 Task: Add Mrm Vanilla Egg White Protein to the cart.
Action: Mouse moved to (266, 127)
Screenshot: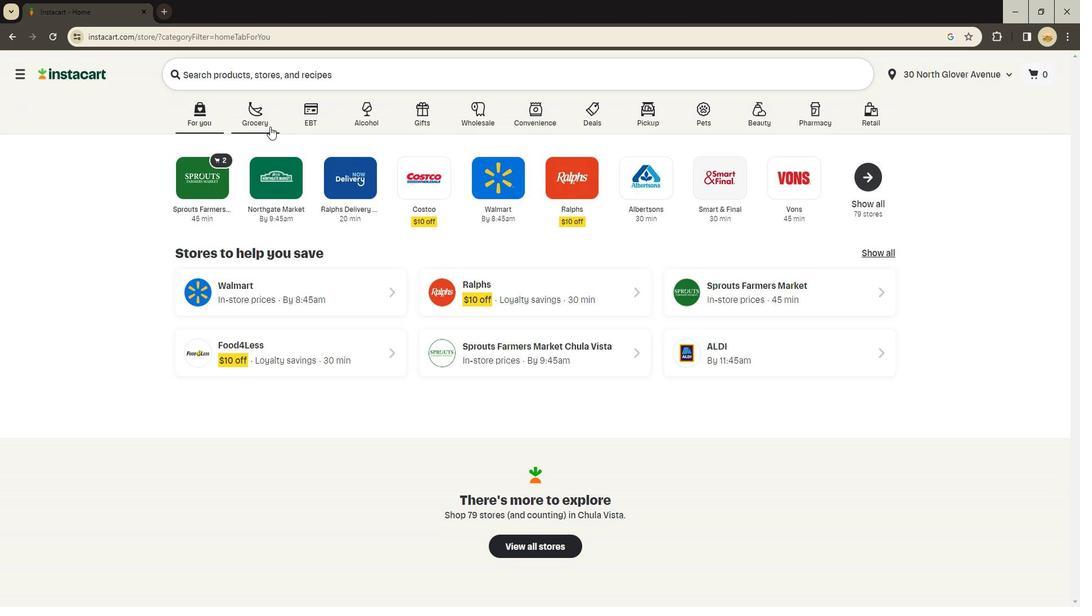 
Action: Mouse pressed left at (266, 127)
Screenshot: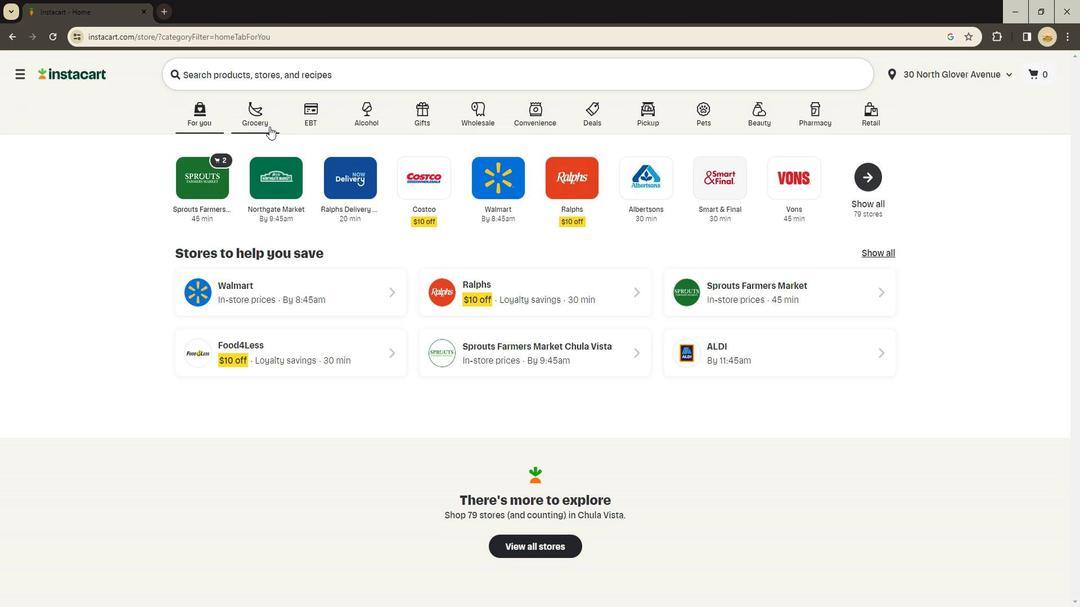 
Action: Mouse moved to (249, 324)
Screenshot: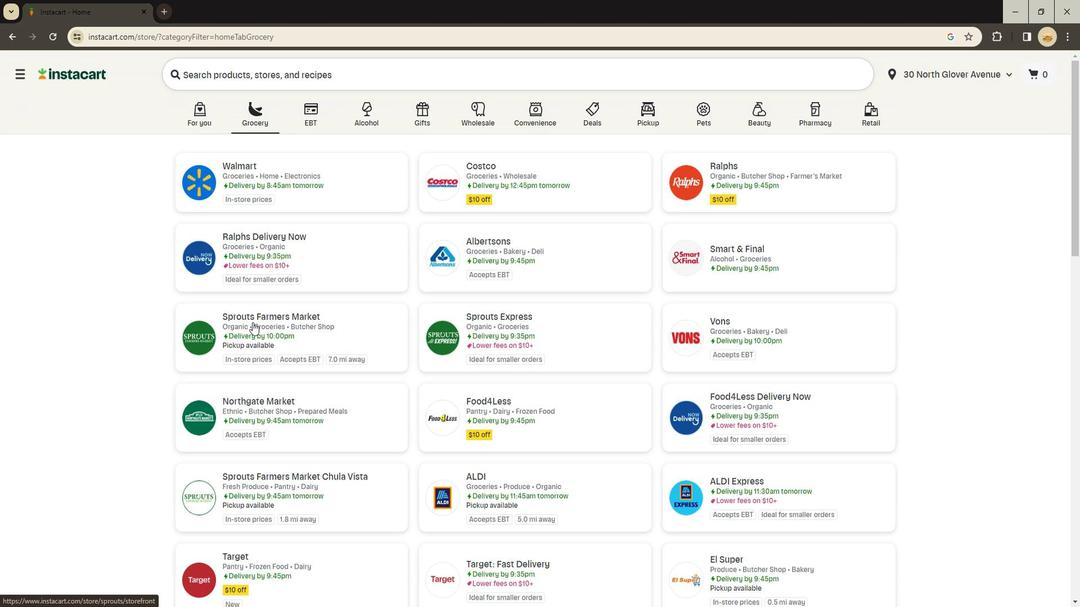 
Action: Mouse pressed left at (249, 324)
Screenshot: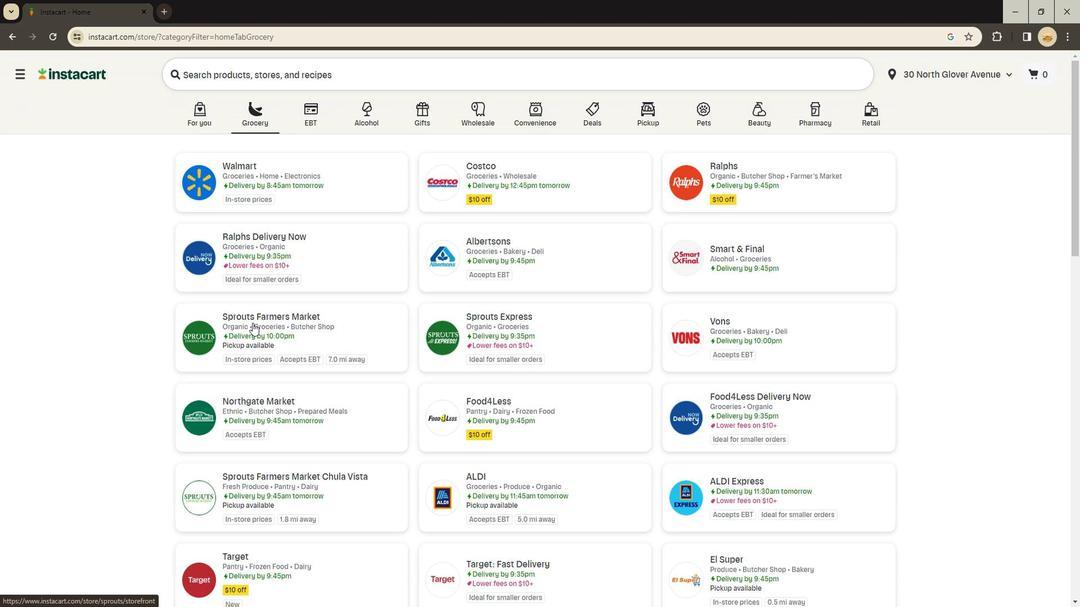 
Action: Mouse moved to (64, 364)
Screenshot: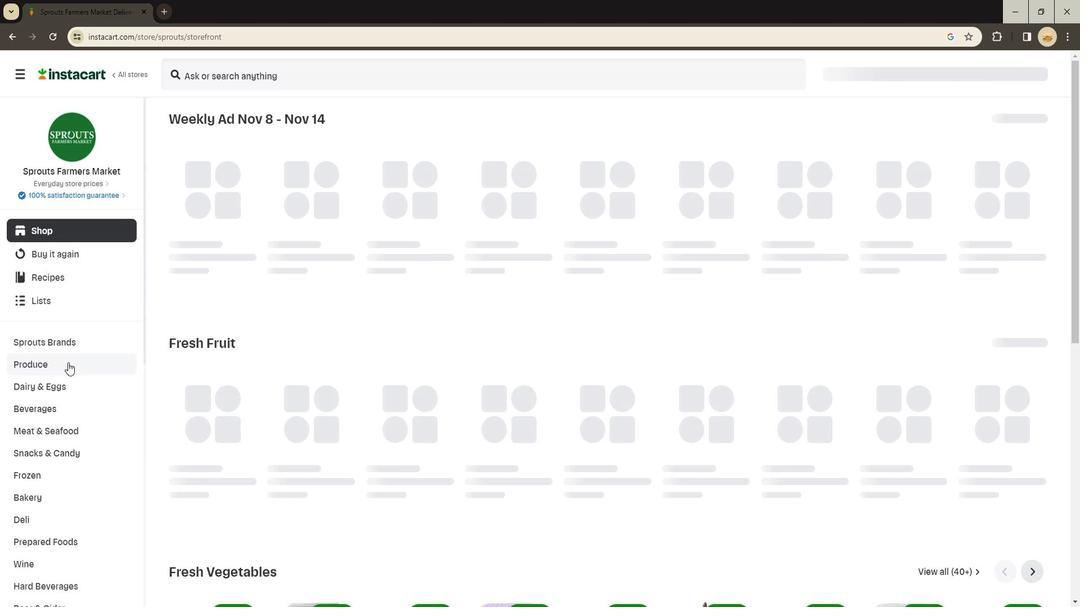 
Action: Mouse scrolled (64, 364) with delta (0, 0)
Screenshot: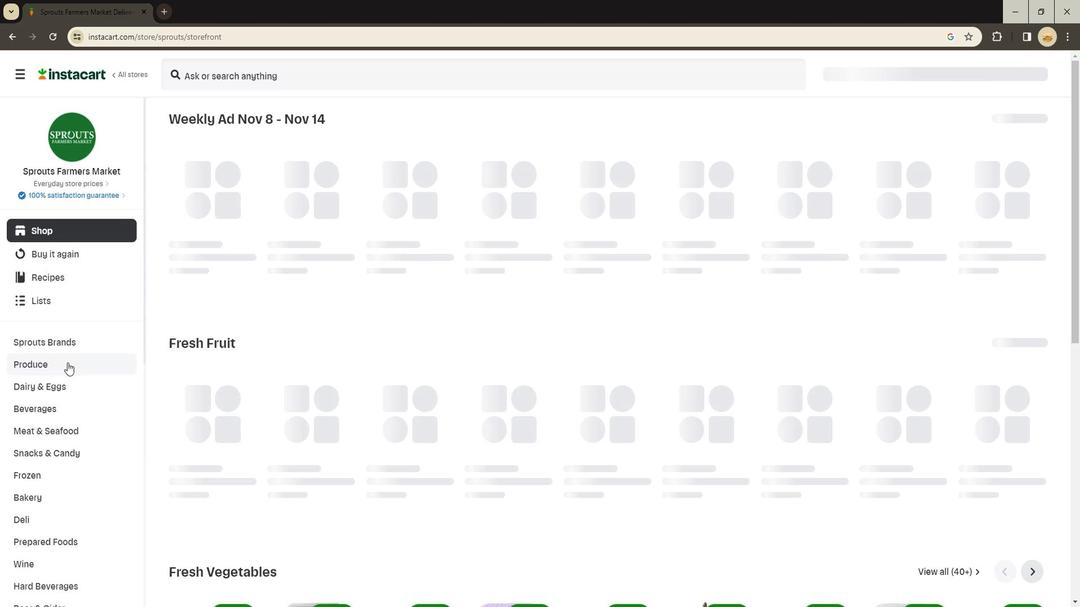 
Action: Mouse moved to (63, 365)
Screenshot: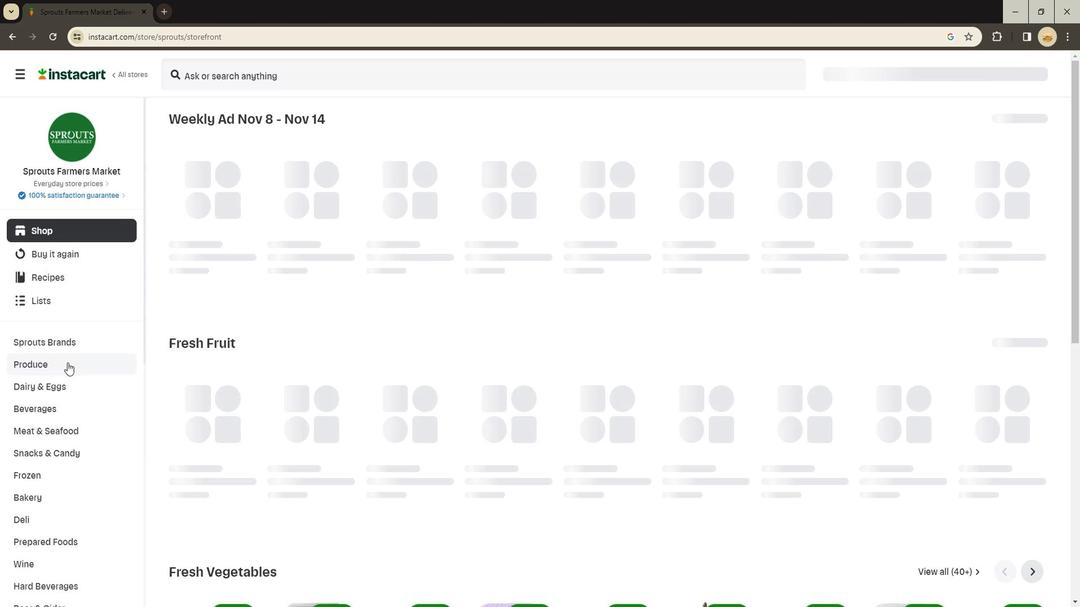 
Action: Mouse scrolled (63, 364) with delta (0, 0)
Screenshot: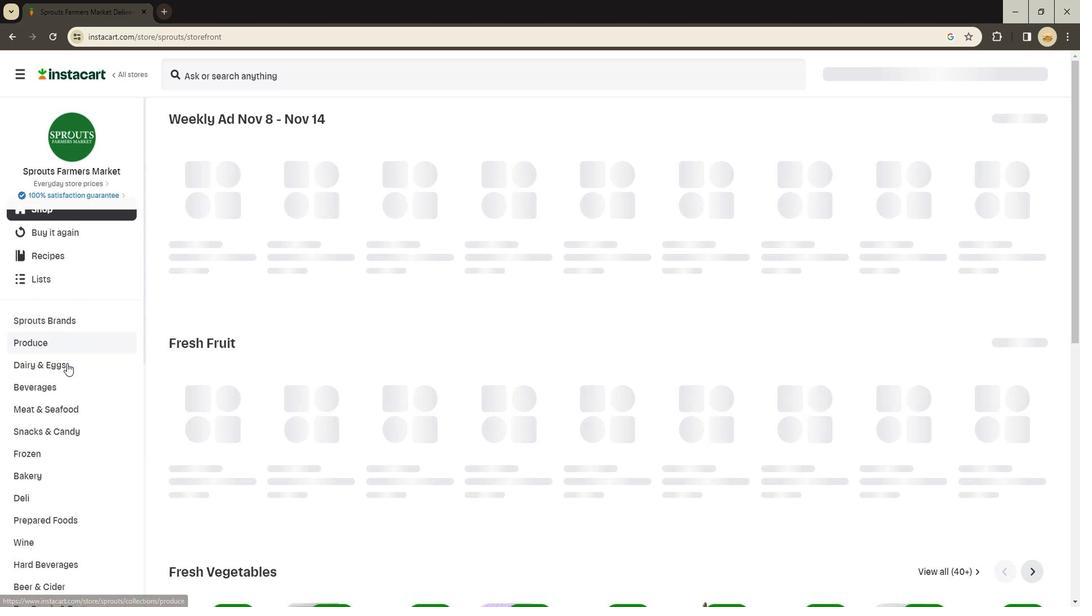 
Action: Mouse scrolled (63, 364) with delta (0, 0)
Screenshot: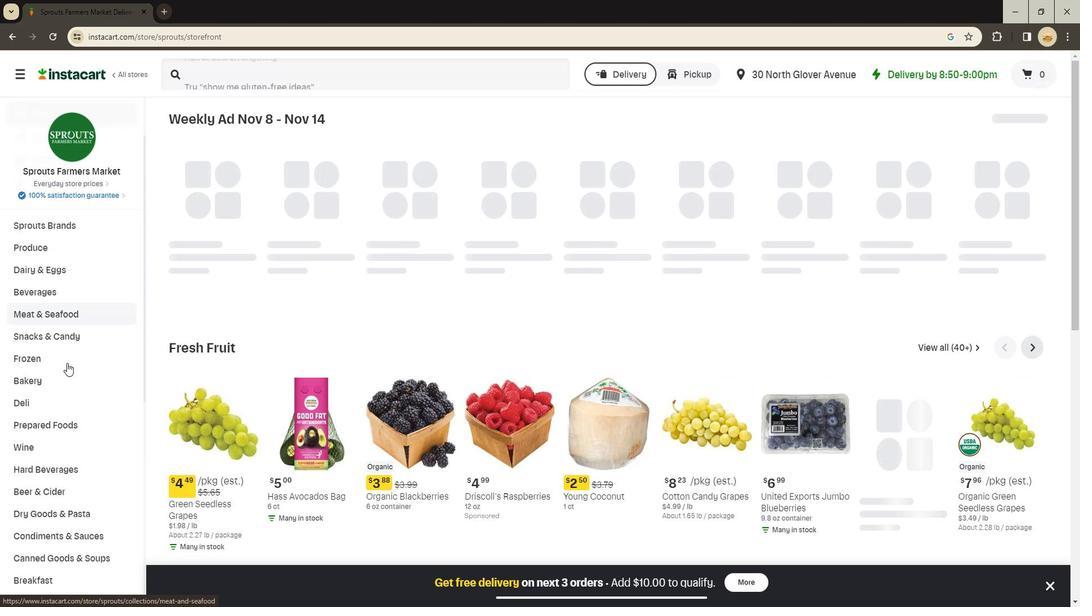 
Action: Mouse scrolled (63, 364) with delta (0, 0)
Screenshot: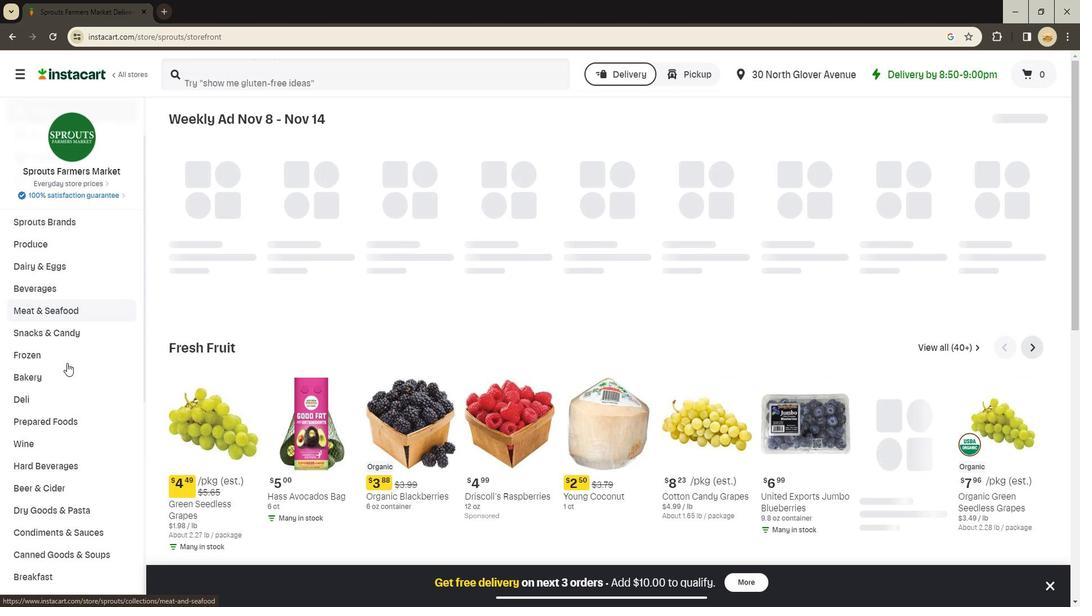 
Action: Mouse scrolled (63, 364) with delta (0, 0)
Screenshot: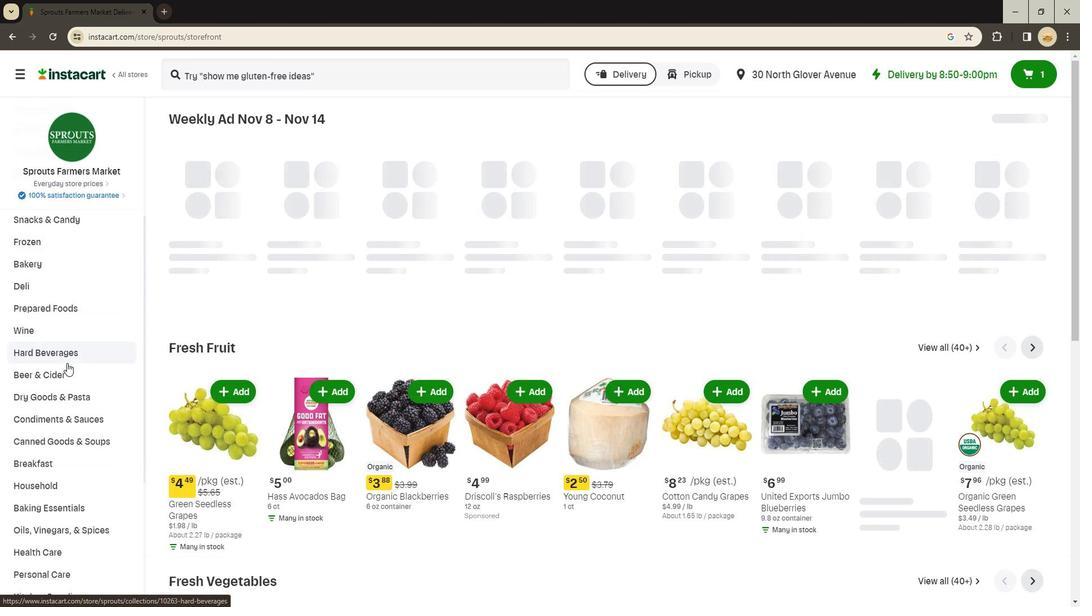 
Action: Mouse scrolled (63, 364) with delta (0, 0)
Screenshot: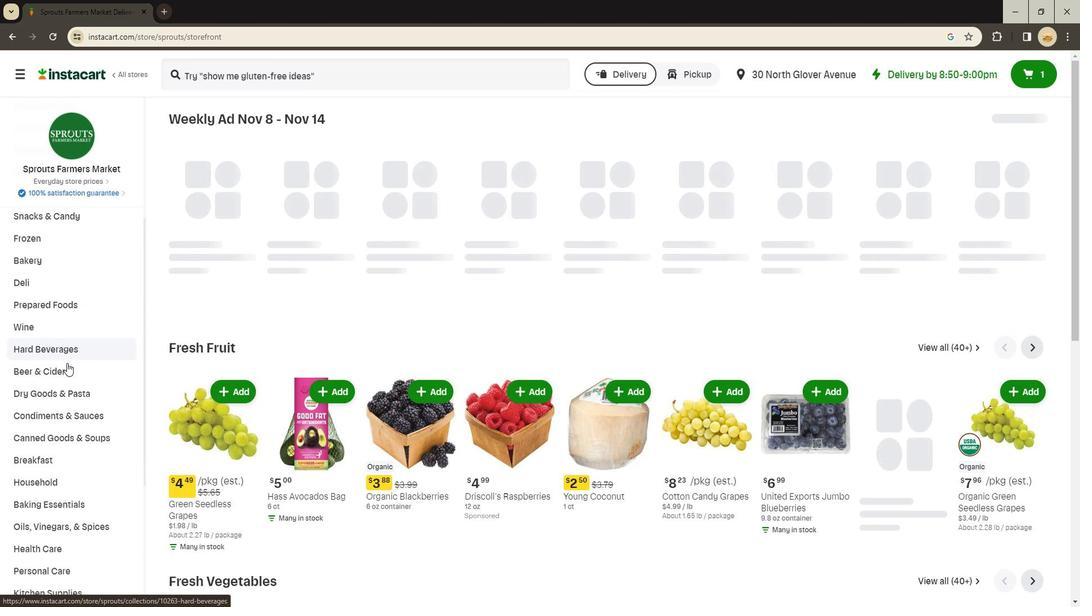 
Action: Mouse scrolled (63, 364) with delta (0, 0)
Screenshot: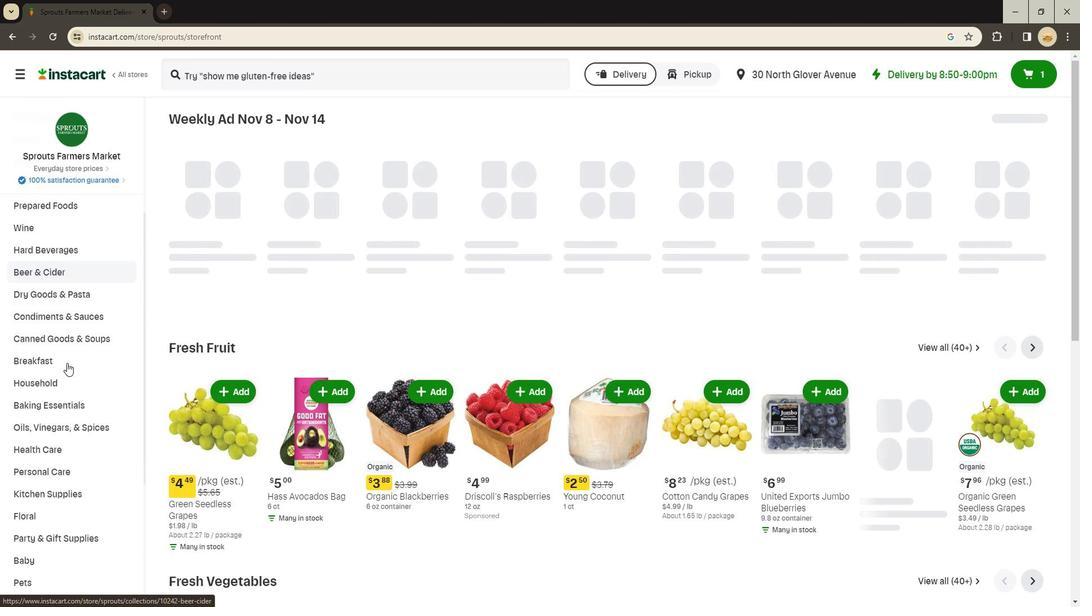 
Action: Mouse moved to (48, 434)
Screenshot: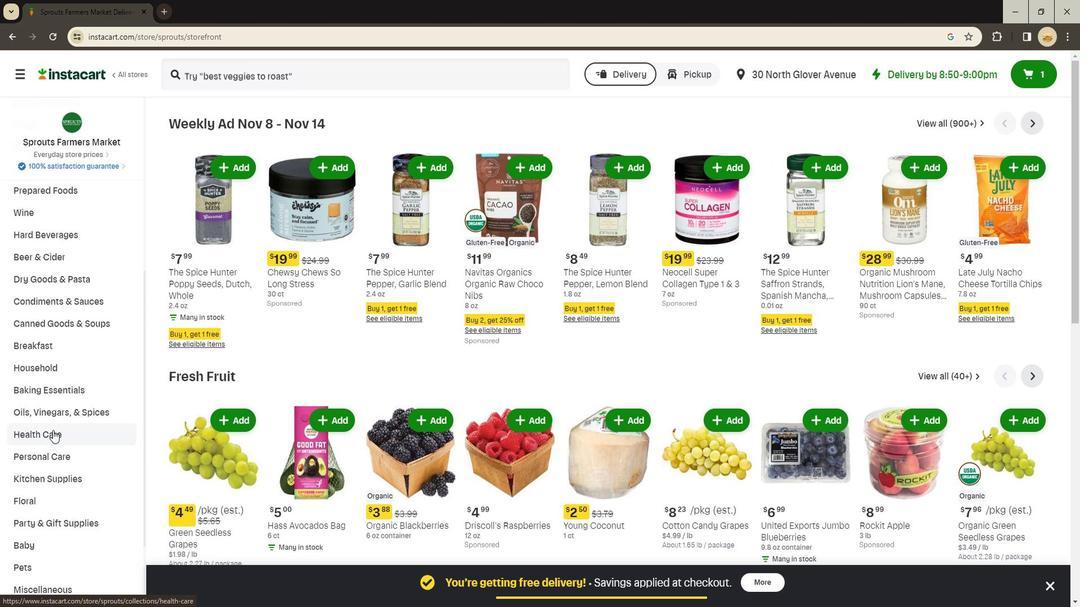 
Action: Mouse pressed left at (48, 434)
Screenshot: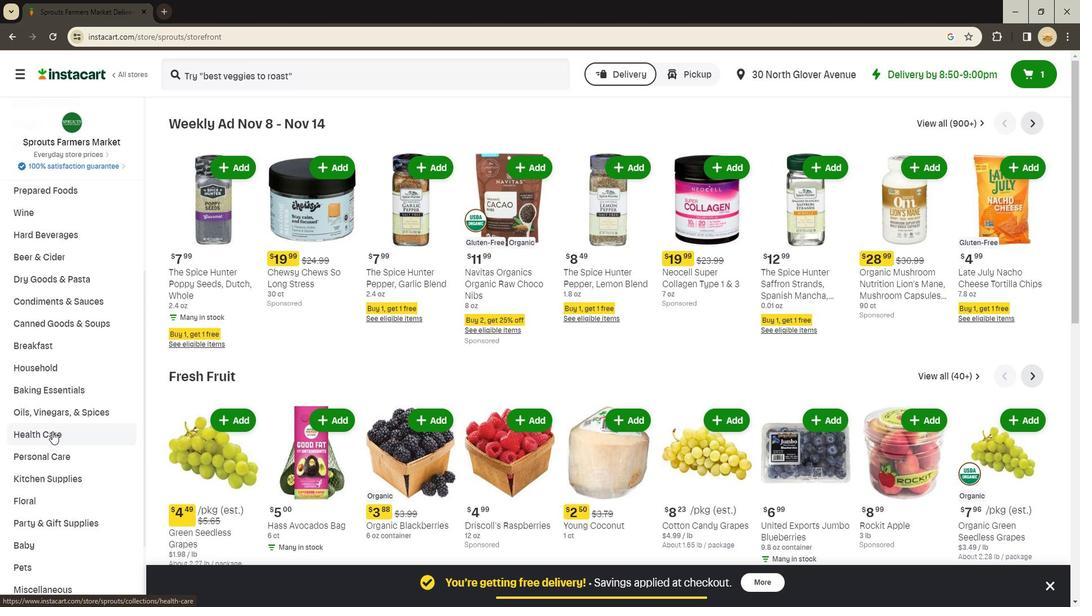 
Action: Mouse moved to (856, 153)
Screenshot: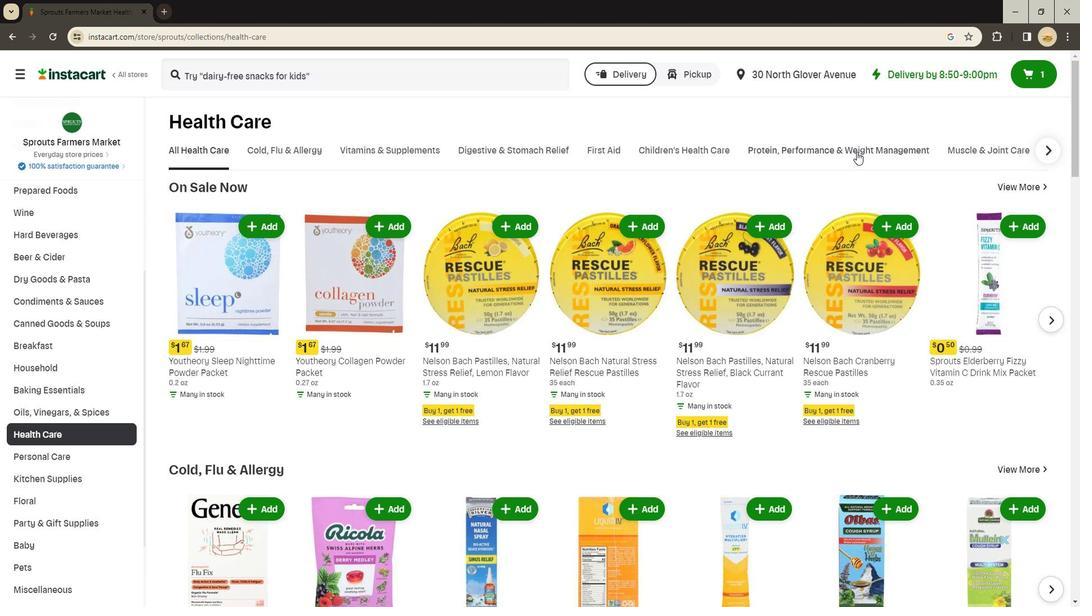 
Action: Mouse pressed left at (856, 153)
Screenshot: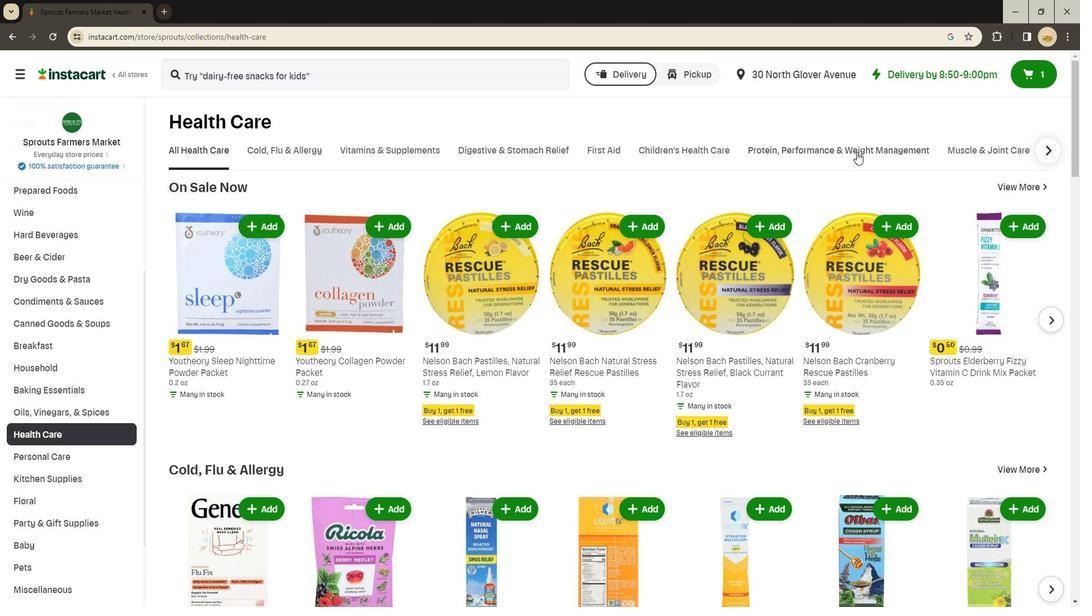 
Action: Mouse moved to (287, 194)
Screenshot: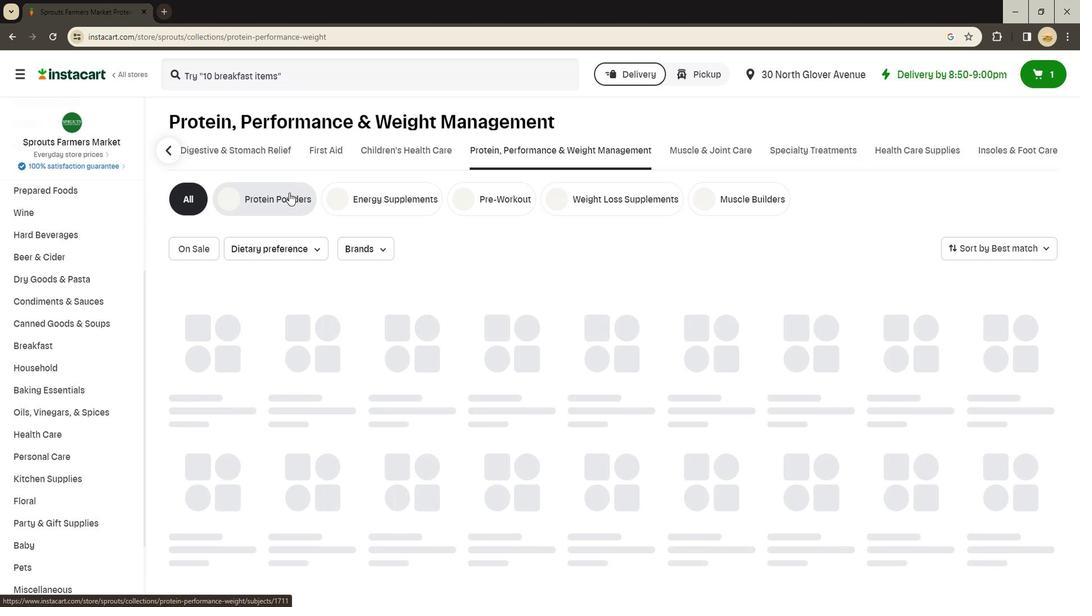 
Action: Mouse pressed left at (287, 194)
Screenshot: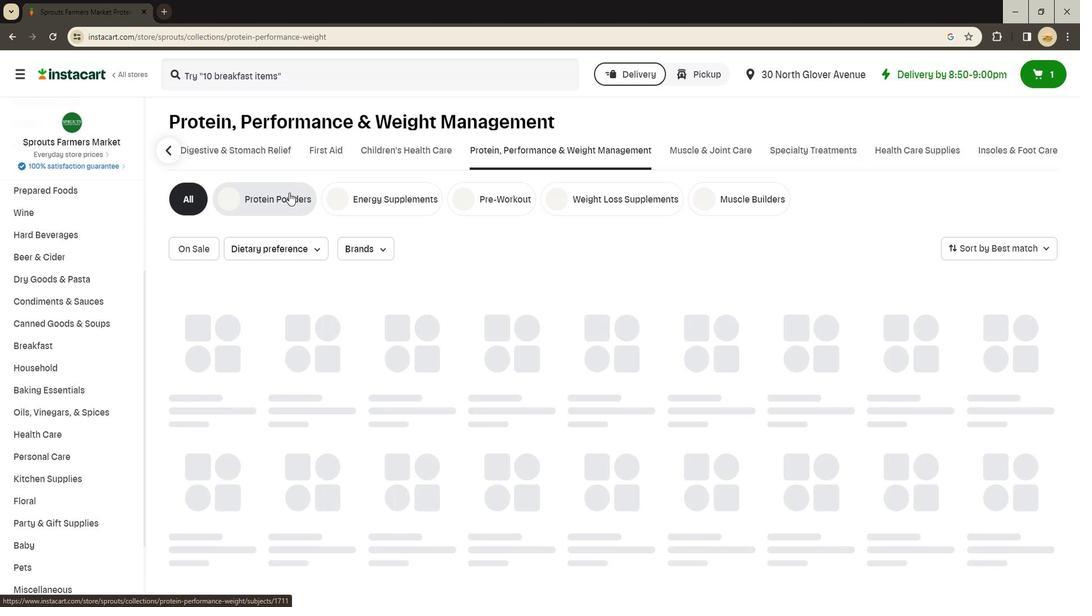 
Action: Mouse moved to (309, 72)
Screenshot: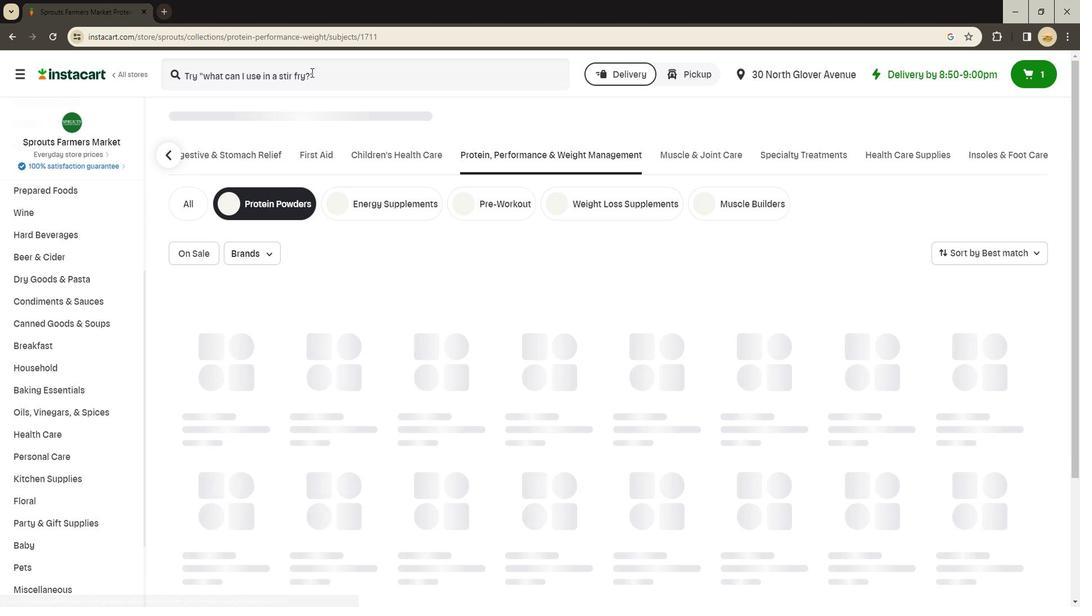 
Action: Mouse pressed left at (309, 72)
Screenshot: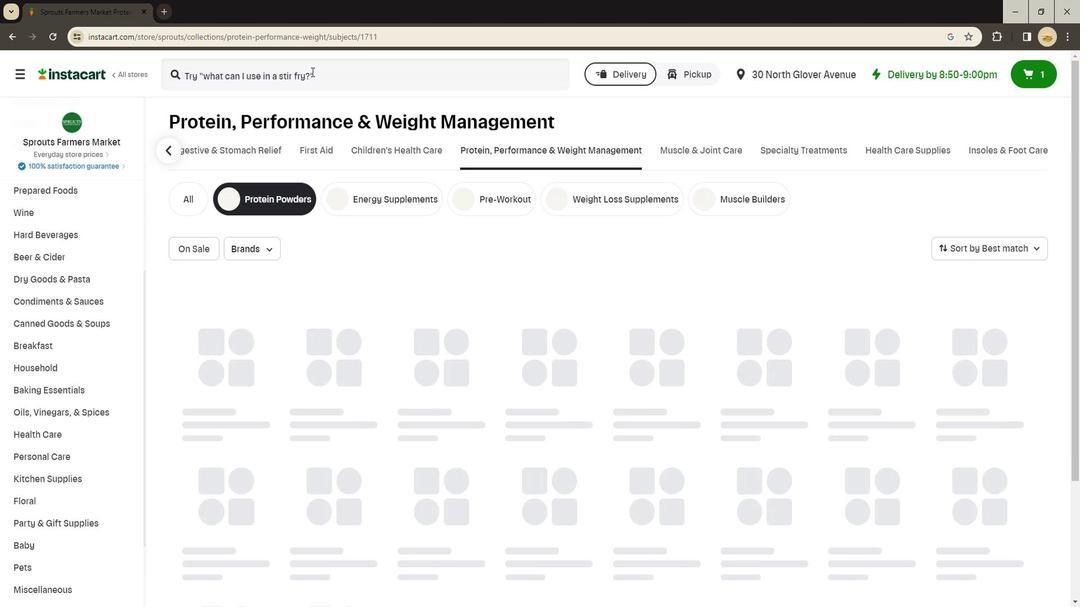
Action: Key pressed <Key.shift>Mrm<Key.space><Key.shift><Key.shift><Key.shift><Key.shift><Key.shift><Key.shift><Key.shift><Key.shift><Key.shift><Key.shift><Key.shift><Key.shift><Key.shift><Key.shift><Key.shift><Key.shift><Key.shift><Key.shift><Key.shift><Key.shift><Key.shift><Key.shift><Key.shift><Key.shift><Key.shift><Key.shift><Key.shift>Vanilla<Key.space><Key.shift>Egg<Key.space><Key.shift><Key.shift><Key.shift><Key.shift><Key.shift><Key.shift><Key.shift>White<Key.space><Key.shift>Protein<Key.space><Key.enter>
Screenshot: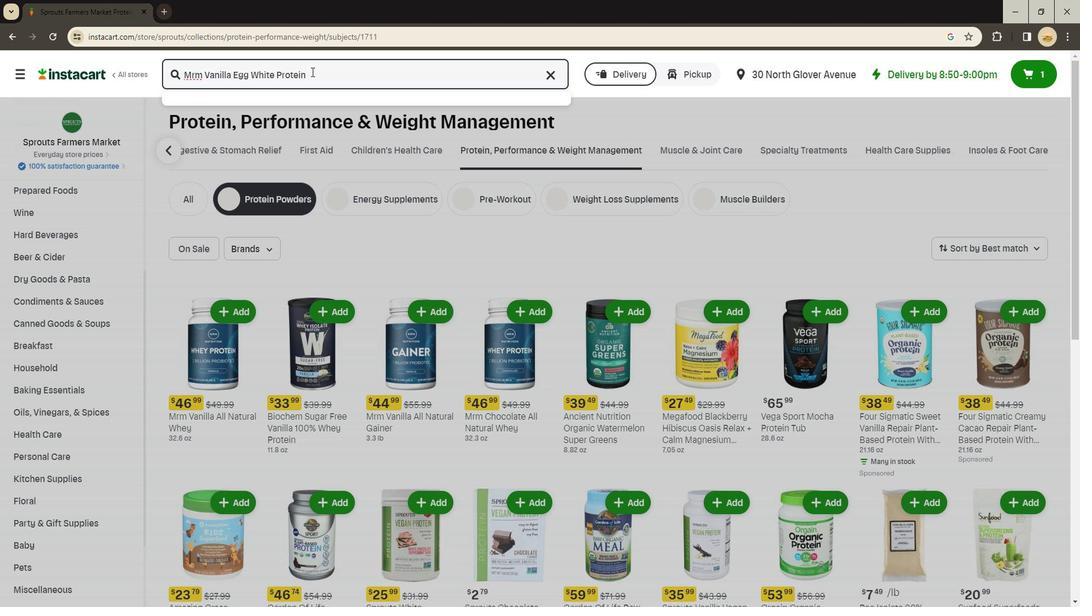 
Action: Mouse moved to (480, 158)
Screenshot: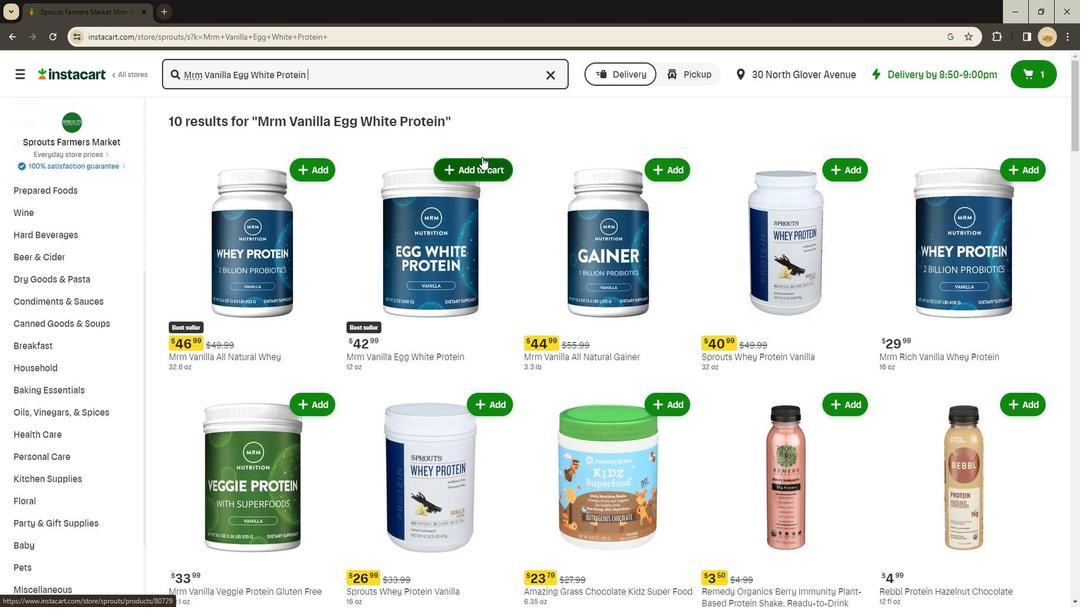 
Action: Mouse pressed left at (480, 158)
Screenshot: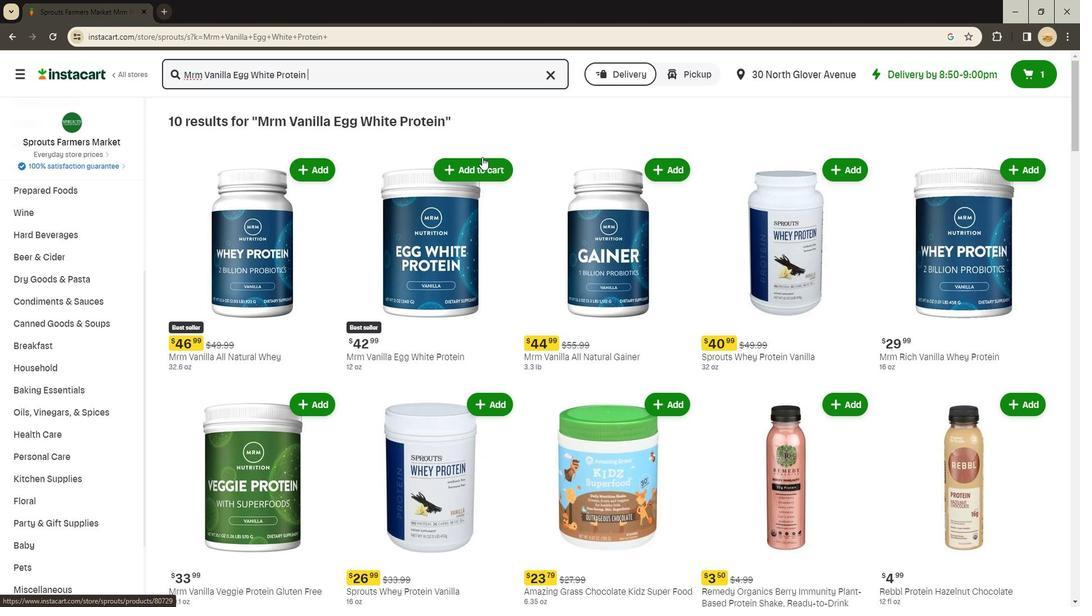 
Action: Mouse moved to (481, 167)
Screenshot: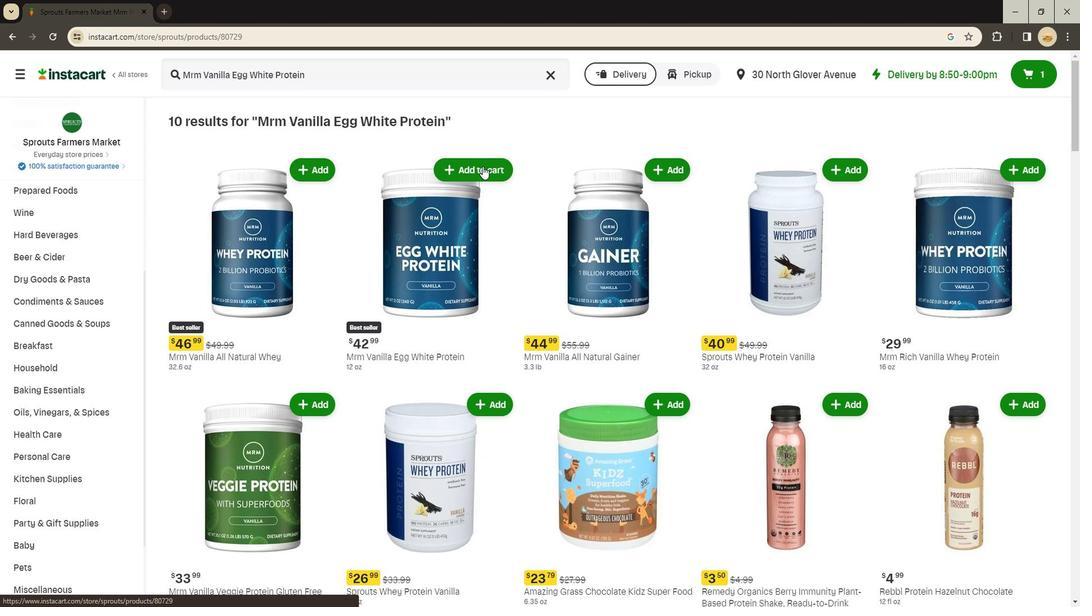 
Action: Mouse pressed left at (481, 167)
Screenshot: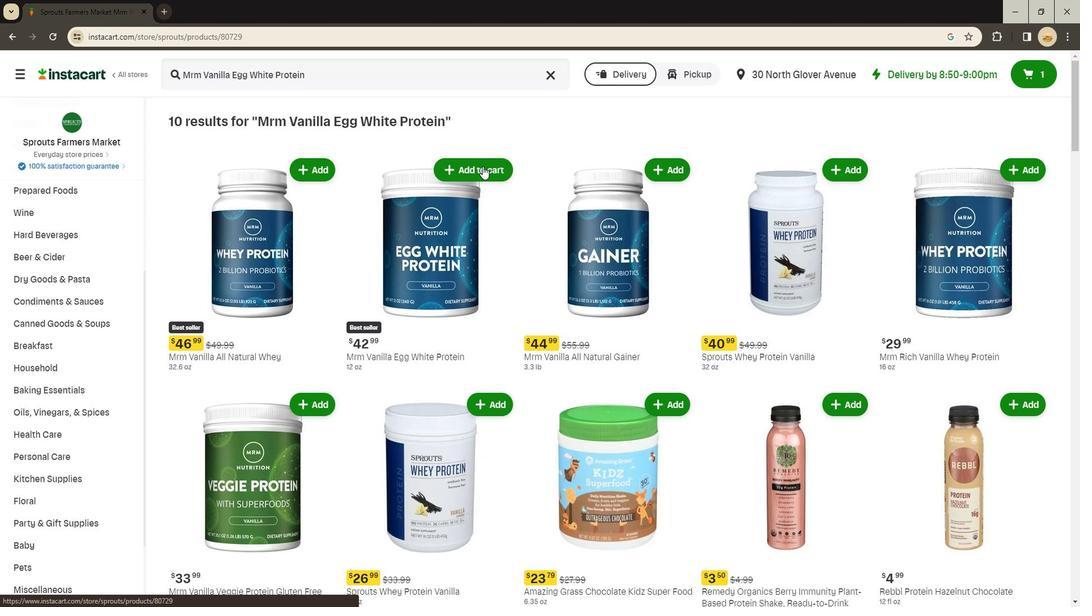 
Action: Mouse moved to (790, 243)
Screenshot: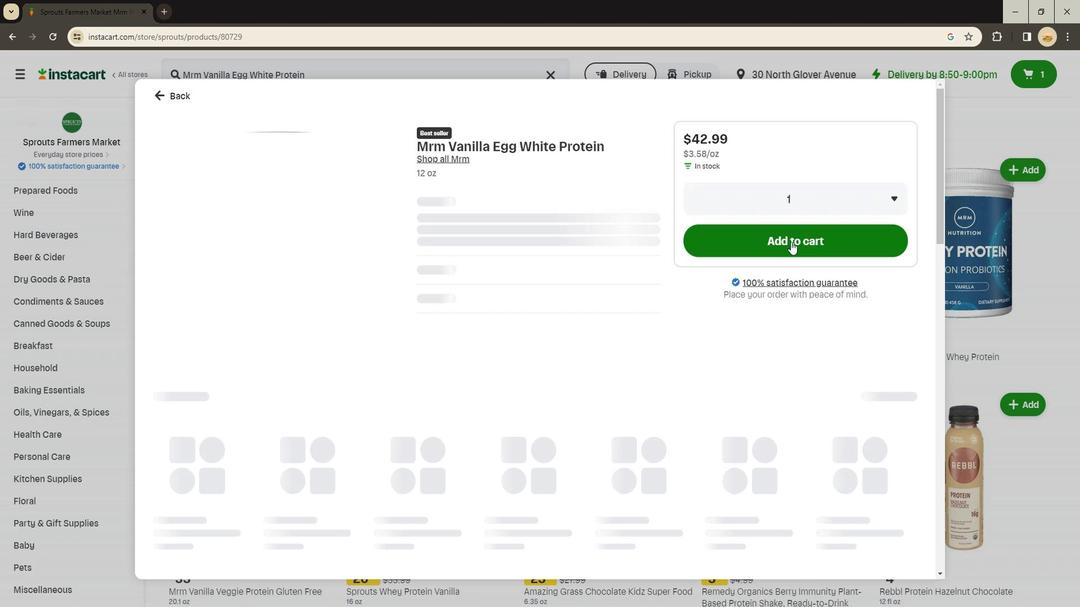 
Action: Mouse pressed left at (790, 243)
Screenshot: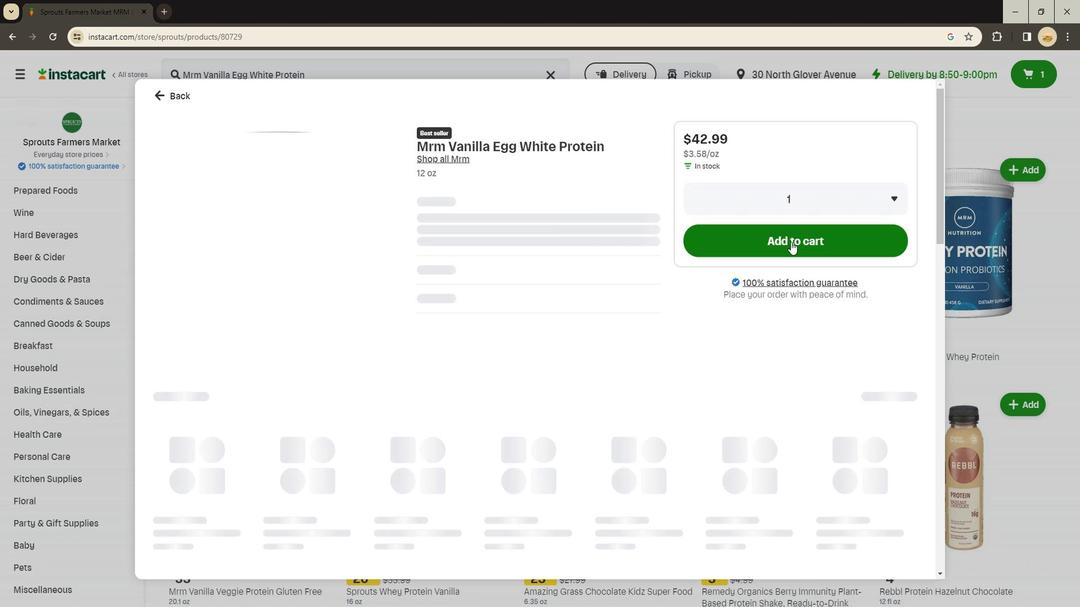 
Action: Mouse moved to (774, 340)
Screenshot: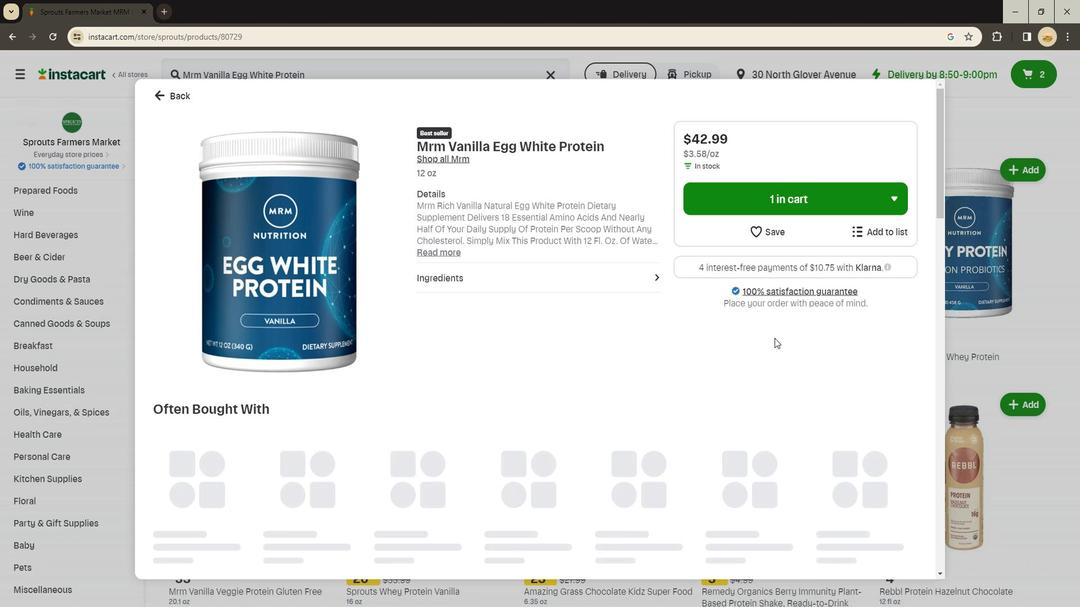 
